 Task: Create Card Activity Network Diagram Review in Board Employee Performance Evaluation to Workspace Employer Branding. Create Card Food Service Review in Board Voice of Employee Analysis to Workspace Employer Branding. Create Card Critical Path Analysis Review in Board Voice of Customer Net Promoter Score and Loyalty Tracking to Workspace Employer Branding
Action: Mouse moved to (75, 278)
Screenshot: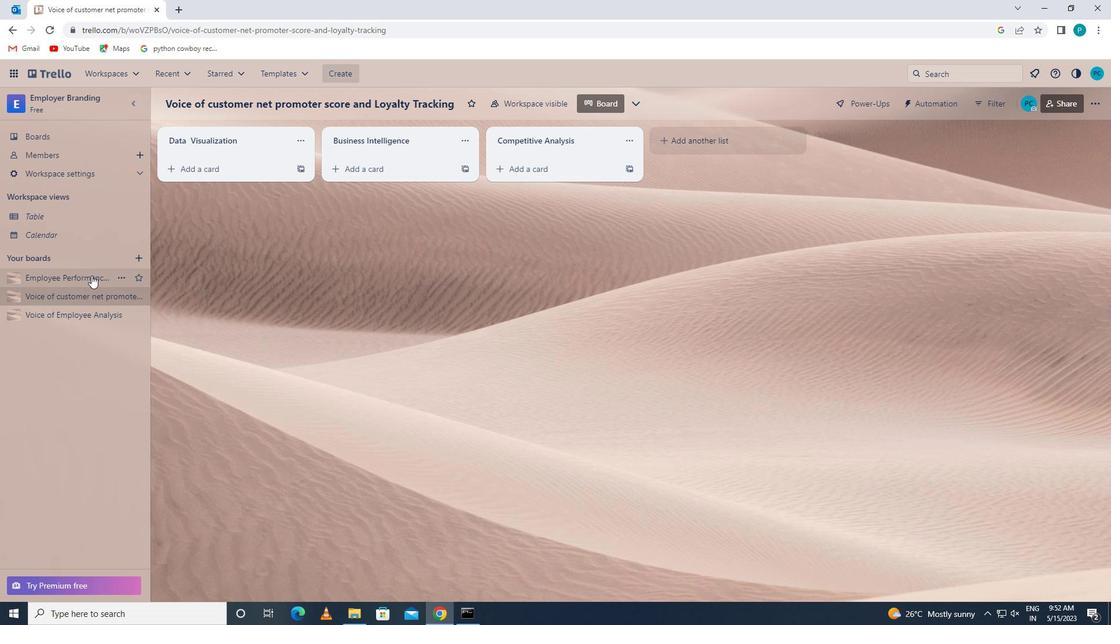 
Action: Mouse pressed left at (75, 278)
Screenshot: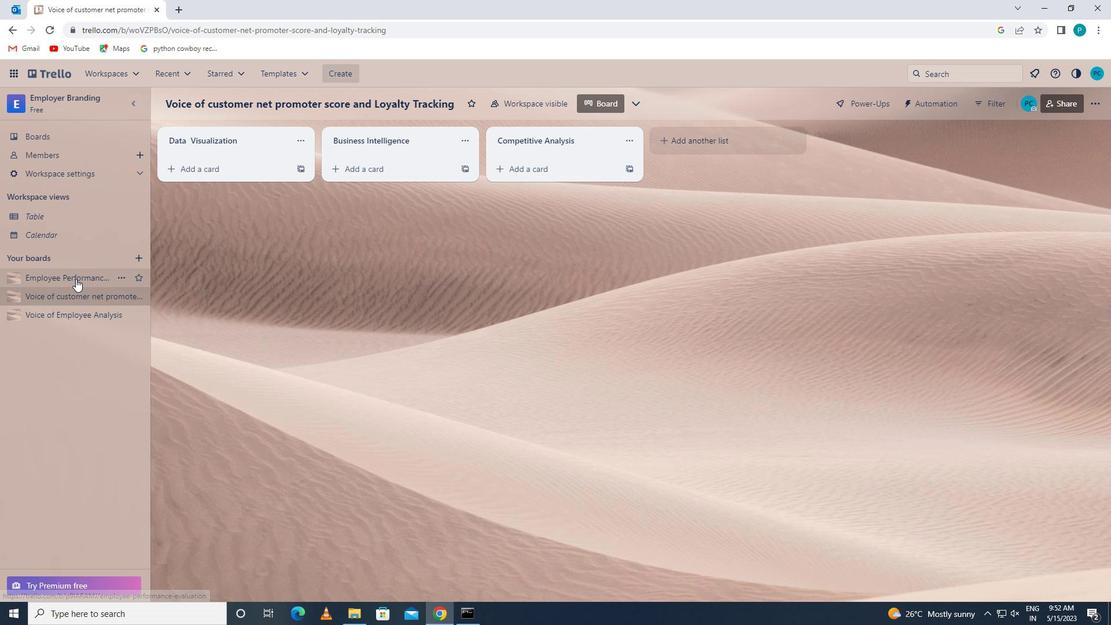 
Action: Mouse moved to (230, 170)
Screenshot: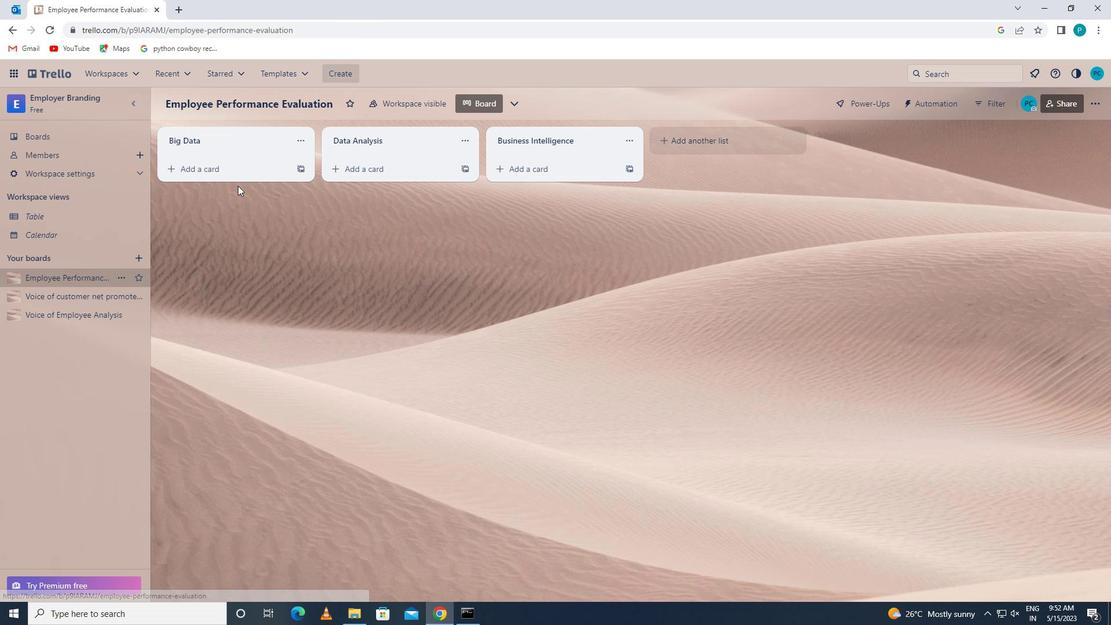
Action: Mouse pressed left at (230, 170)
Screenshot: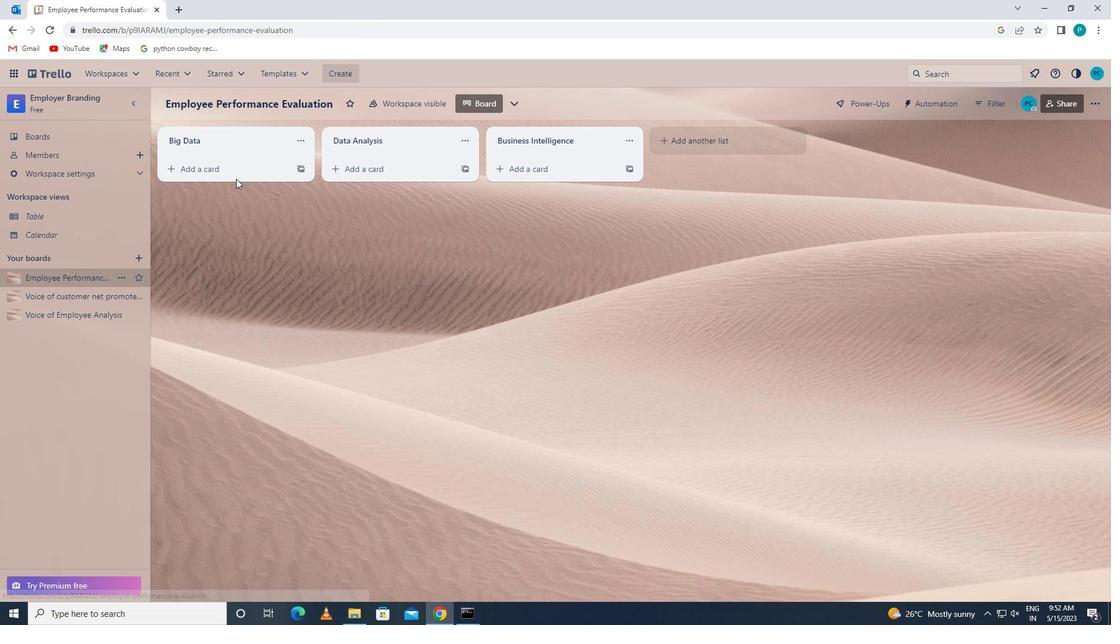 
Action: Key pressed <Key.caps_lock>a<Key.caps_lock>ctivity<Key.space><Key.caps_lock>n<Key.caps_lock>etwork<Key.space><Key.caps_lock>d<Key.caps_lock>iagram<Key.space><Key.caps_lock>r<Key.caps_lock>eview
Screenshot: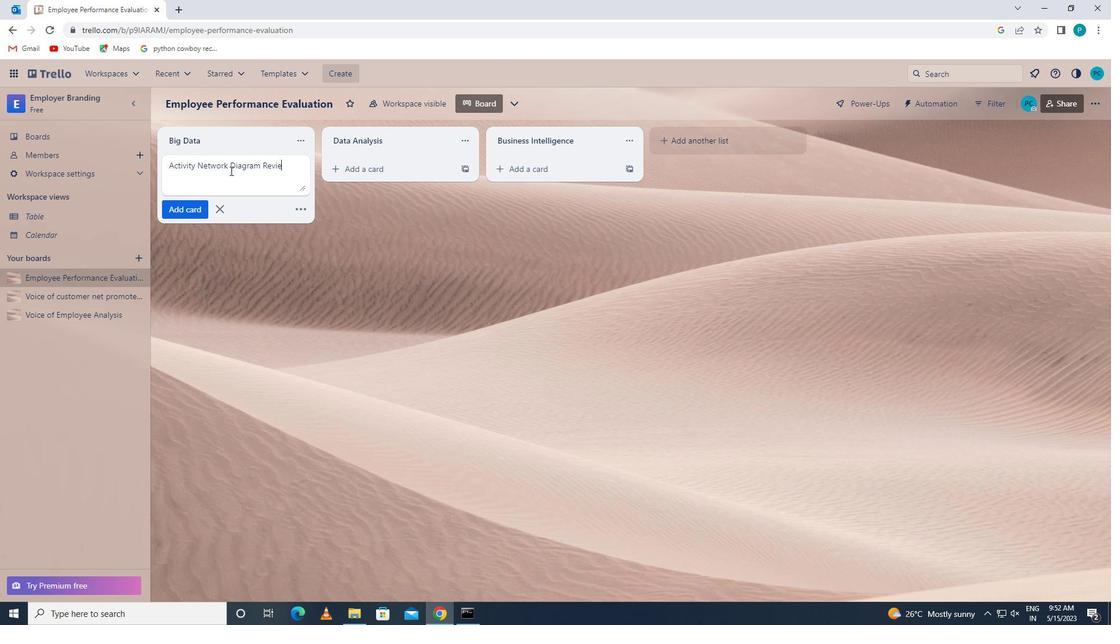 
Action: Mouse moved to (182, 213)
Screenshot: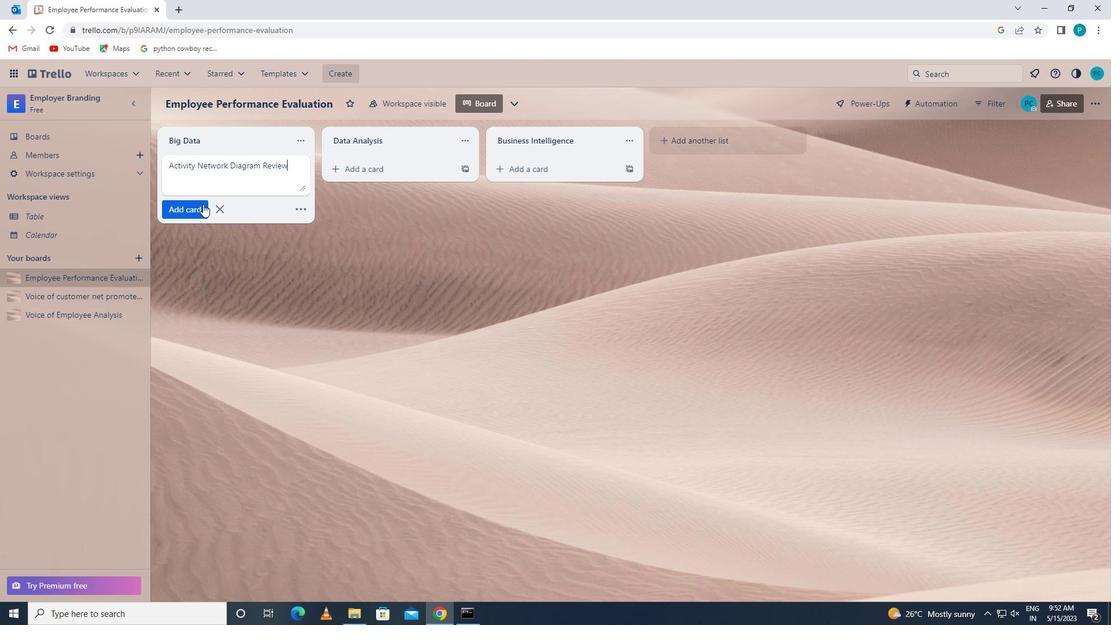
Action: Mouse pressed left at (182, 213)
Screenshot: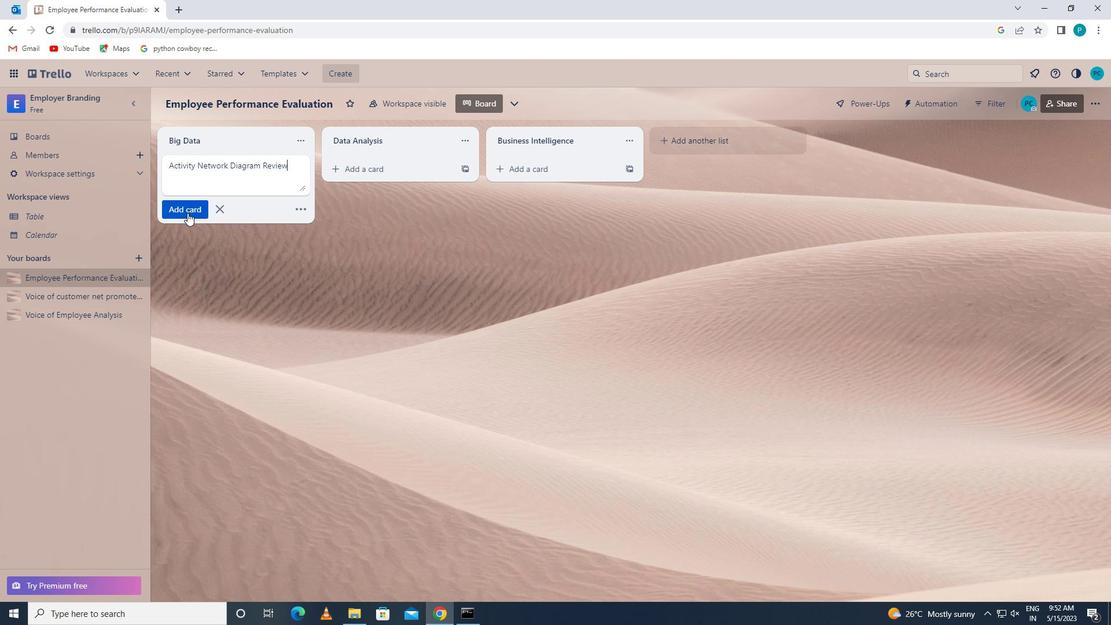 
Action: Mouse moved to (48, 316)
Screenshot: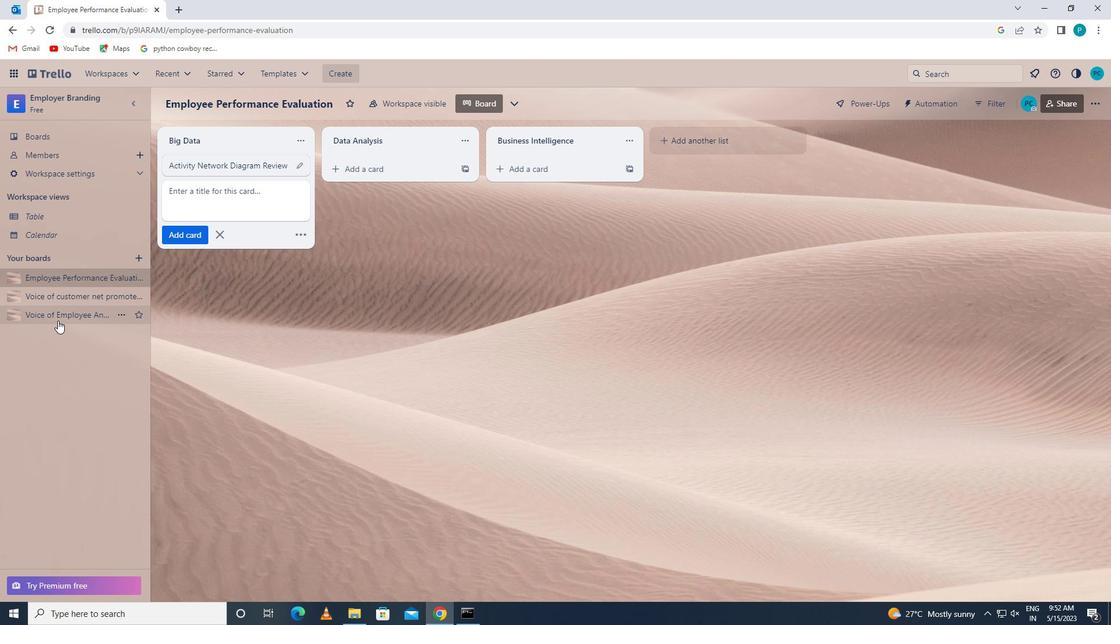 
Action: Mouse pressed left at (48, 316)
Screenshot: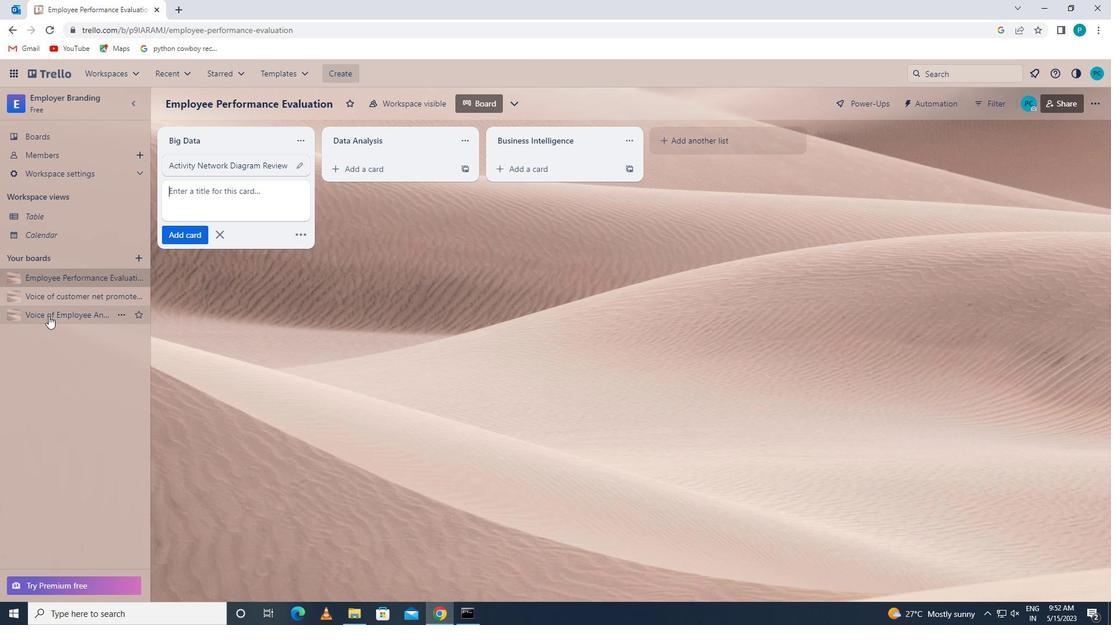 
Action: Mouse moved to (235, 177)
Screenshot: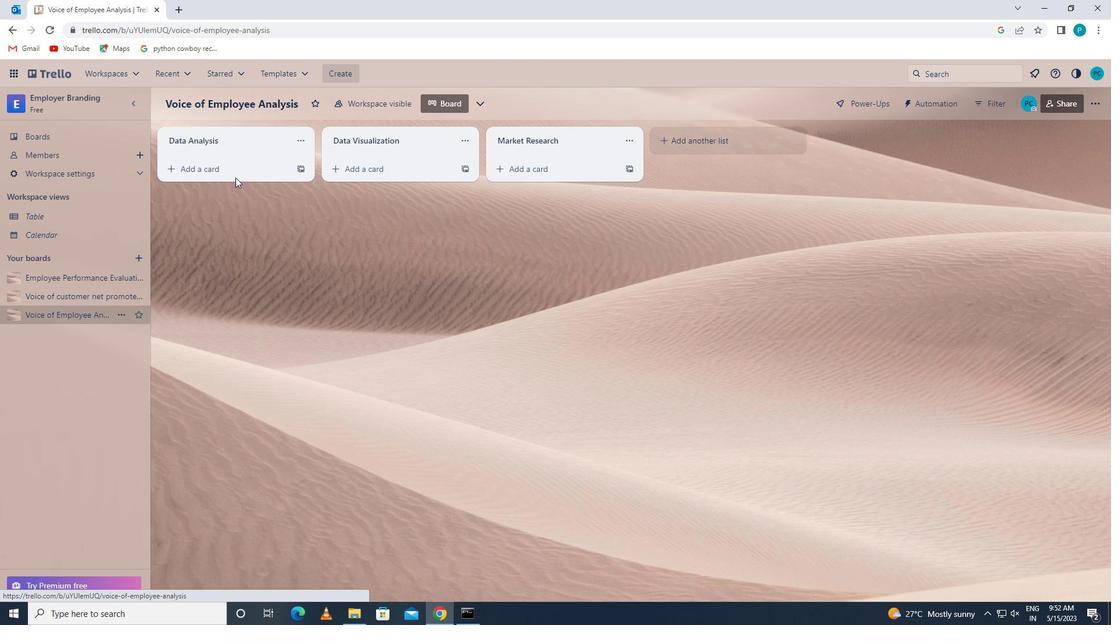 
Action: Mouse pressed left at (235, 177)
Screenshot: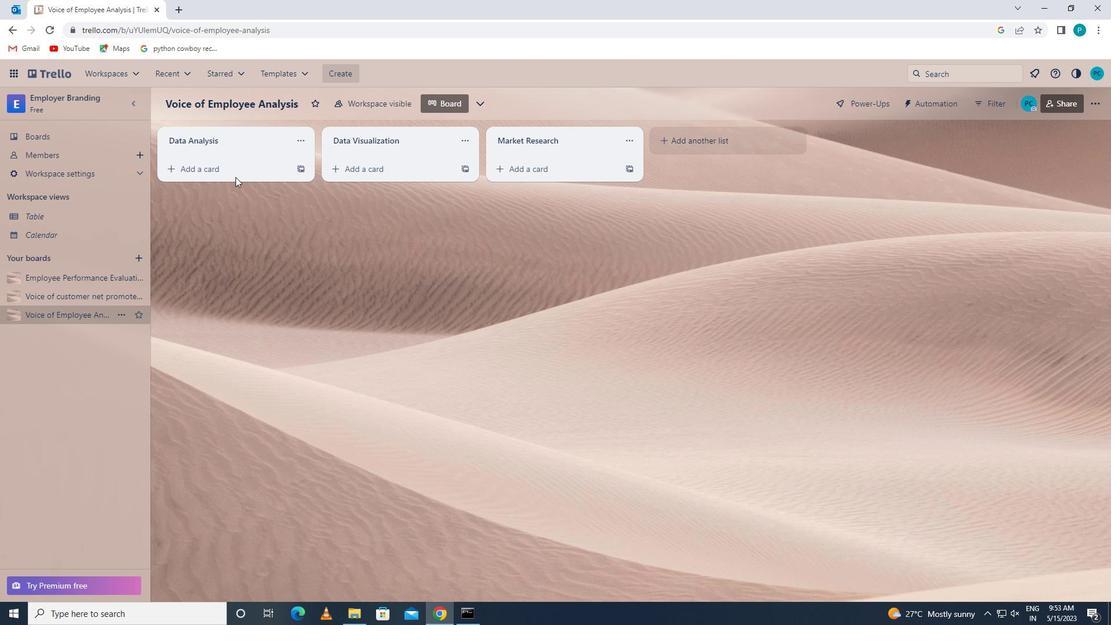 
Action: Mouse moved to (212, 165)
Screenshot: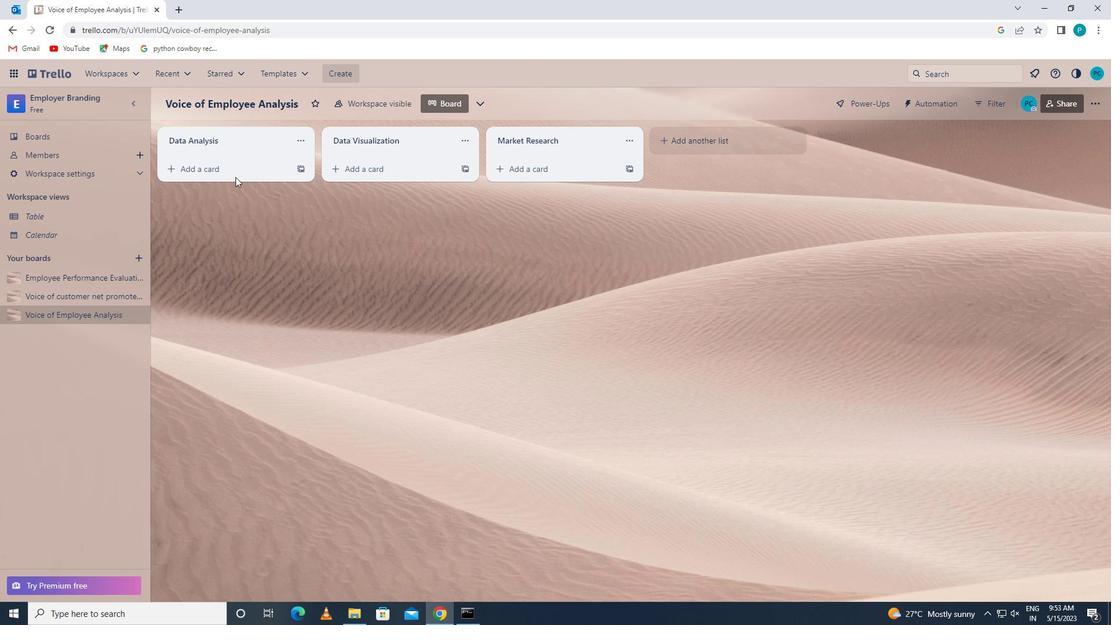 
Action: Mouse pressed left at (212, 165)
Screenshot: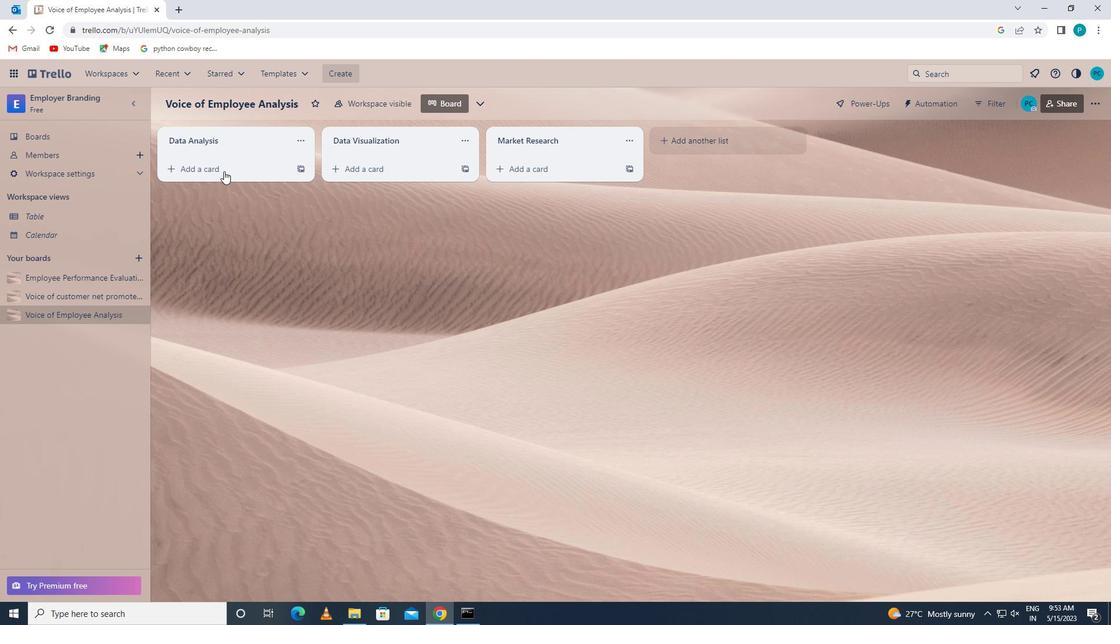 
Action: Key pressed <Key.caps_lock>f<Key.caps_lock>ood<Key.space><Key.caps_lock>s<Key.caps_lock>r<Key.backspace>ervice<Key.space><Key.caps_lock>r<Key.caps_lock>eview<Key.space>
Screenshot: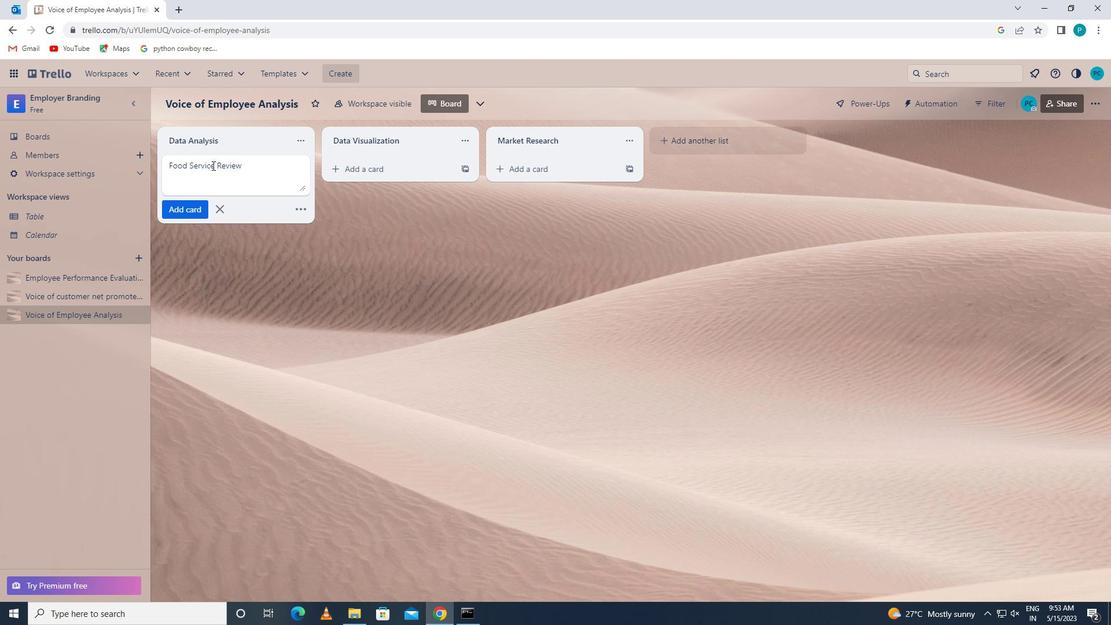 
Action: Mouse moved to (185, 210)
Screenshot: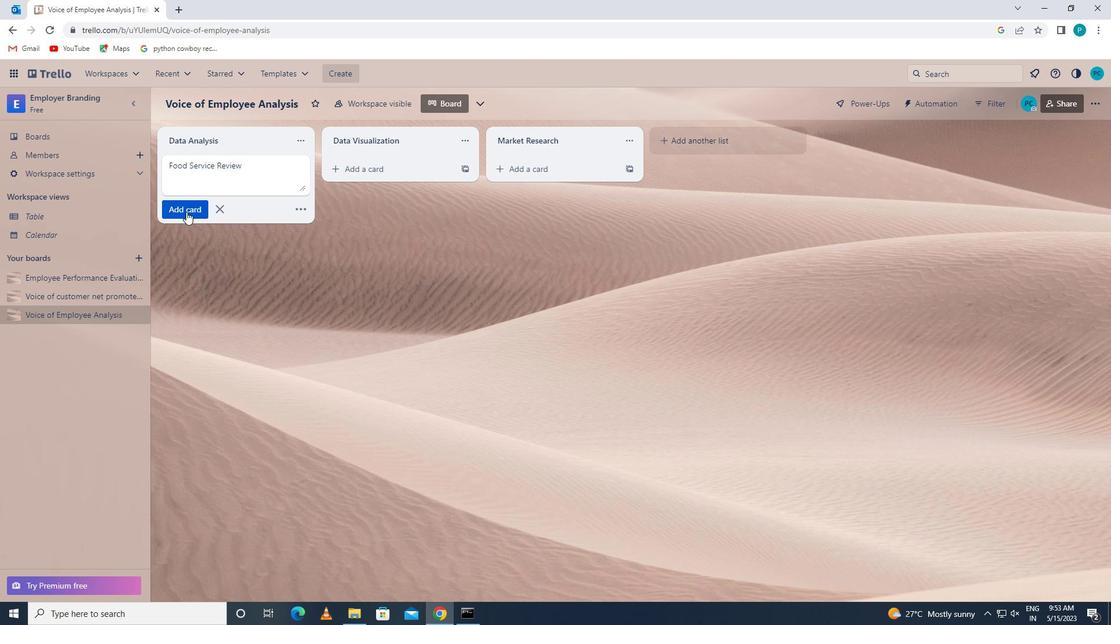 
Action: Mouse pressed left at (185, 210)
Screenshot: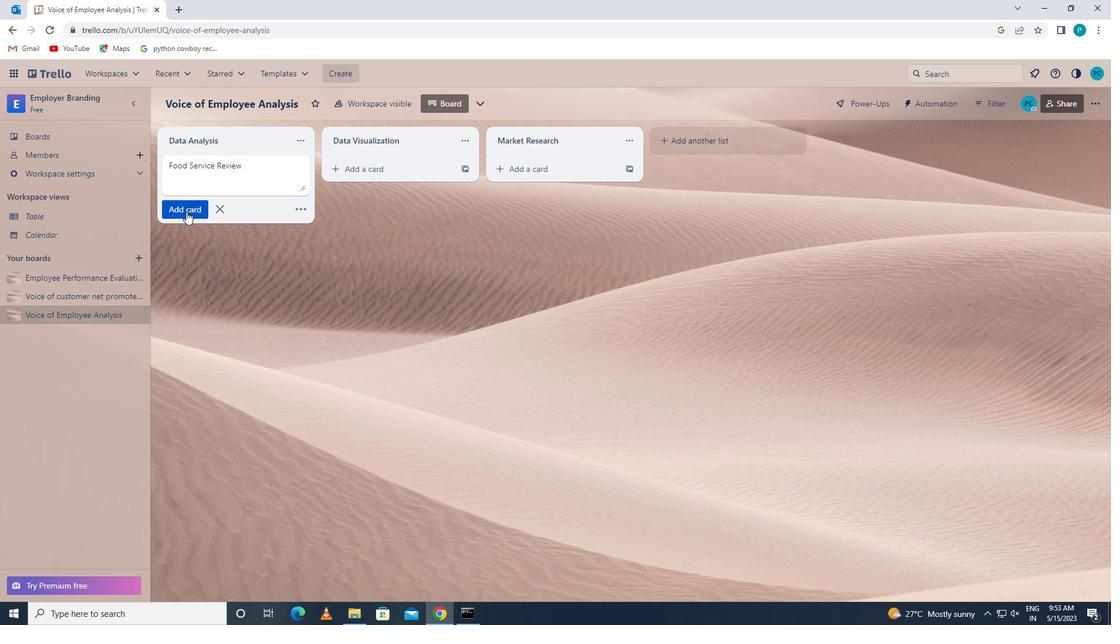 
Action: Mouse moved to (52, 296)
Screenshot: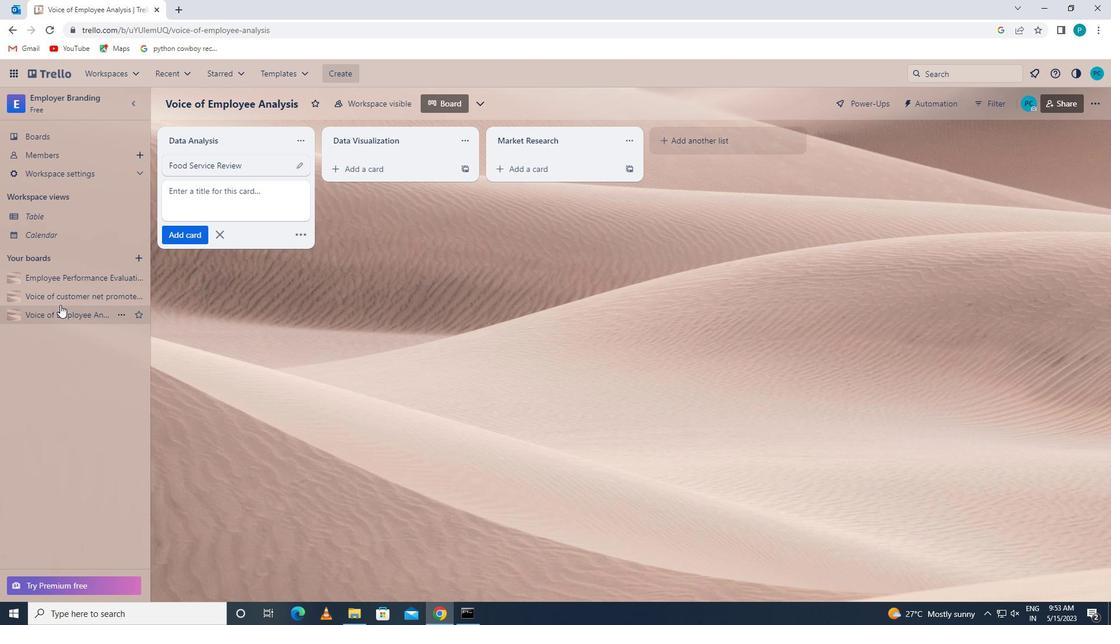 
Action: Mouse pressed left at (52, 296)
Screenshot: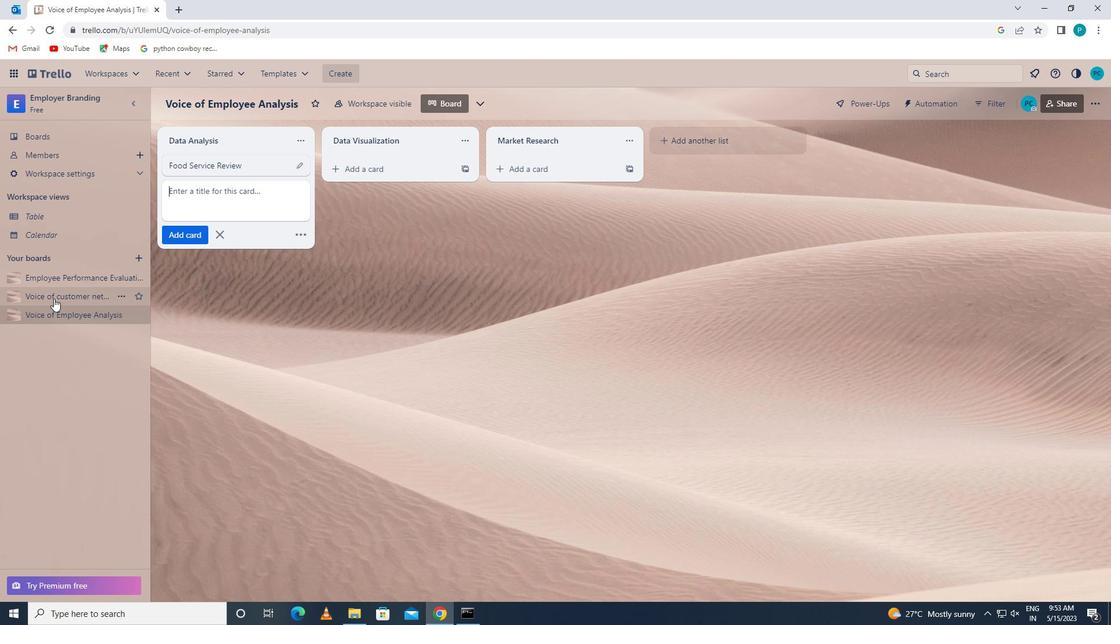 
Action: Mouse moved to (185, 173)
Screenshot: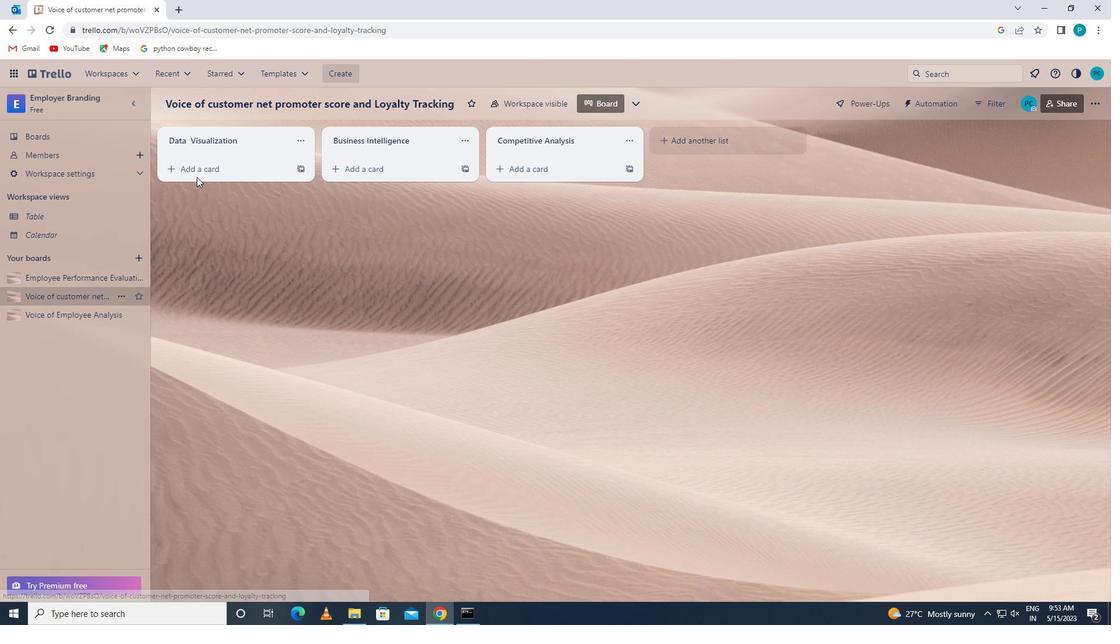 
Action: Mouse pressed left at (185, 173)
Screenshot: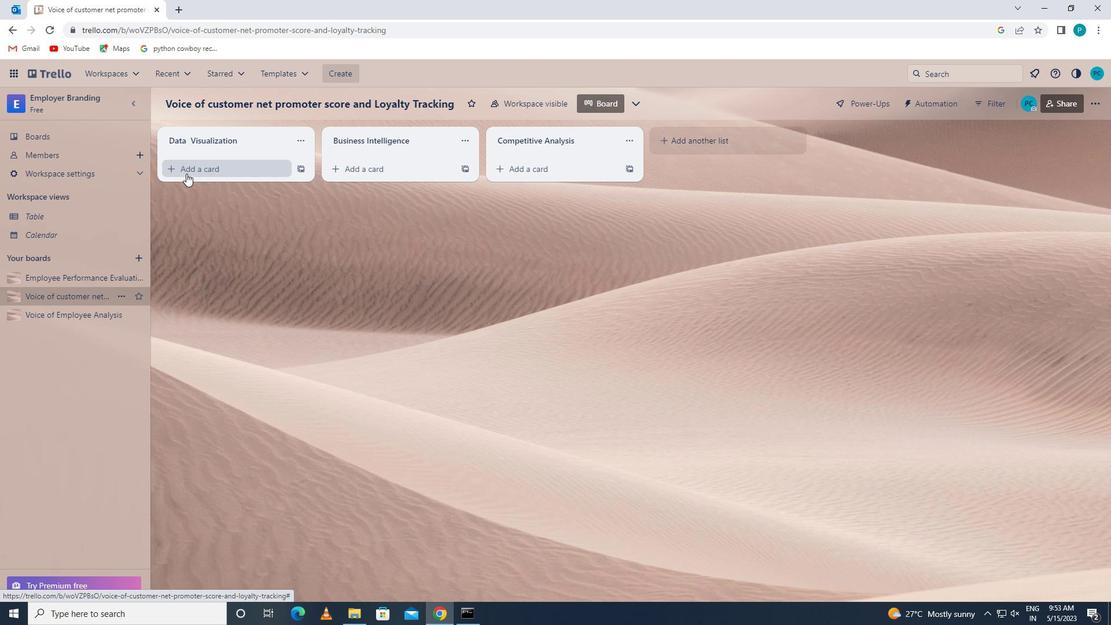 
Action: Key pressed <Key.caps_lock>c<Key.caps_lock>ritical<Key.space><Key.caps_lock>p<Key.caps_lock>ath<Key.space><Key.caps_lock>a<Key.caps_lock>nalysis<Key.space><Key.caps_lock>r<Key.caps_lock>eview
Screenshot: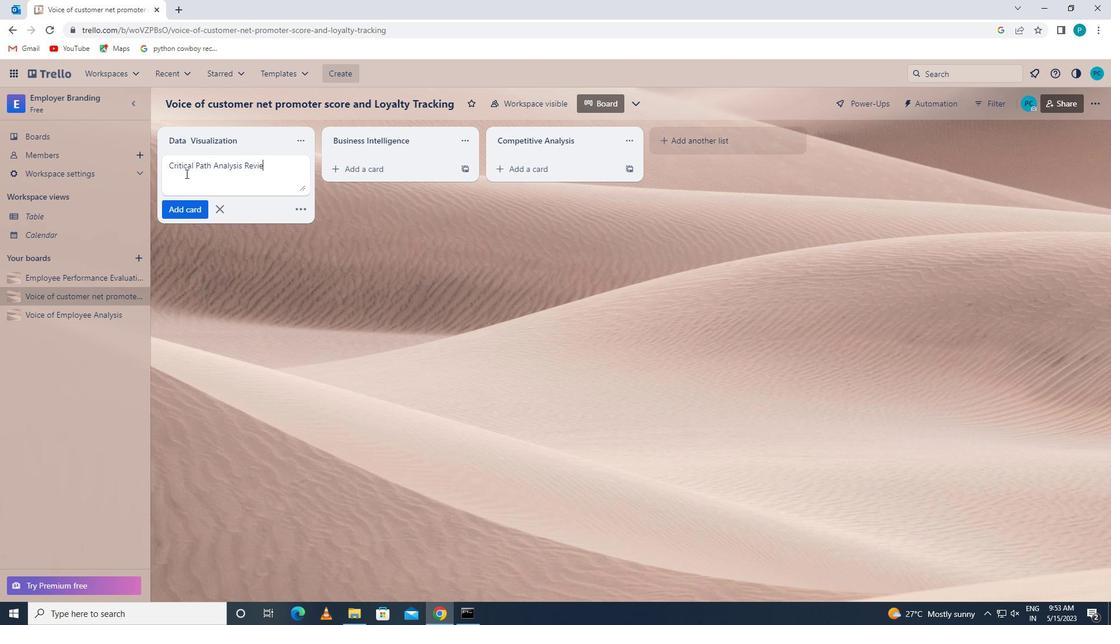 
Action: Mouse moved to (186, 209)
Screenshot: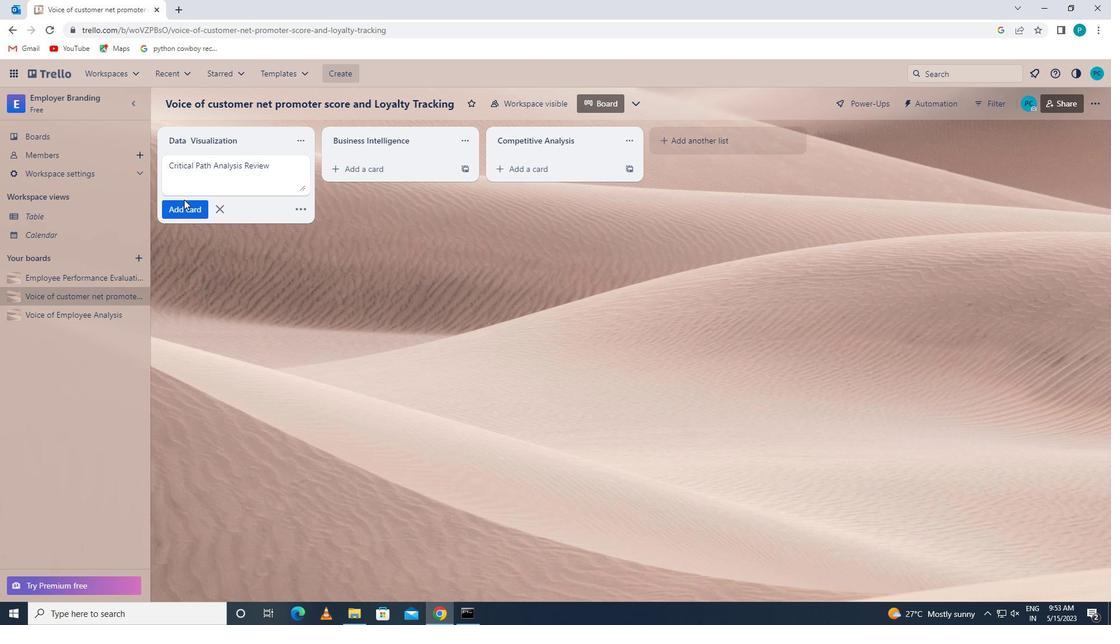 
Action: Mouse pressed left at (186, 209)
Screenshot: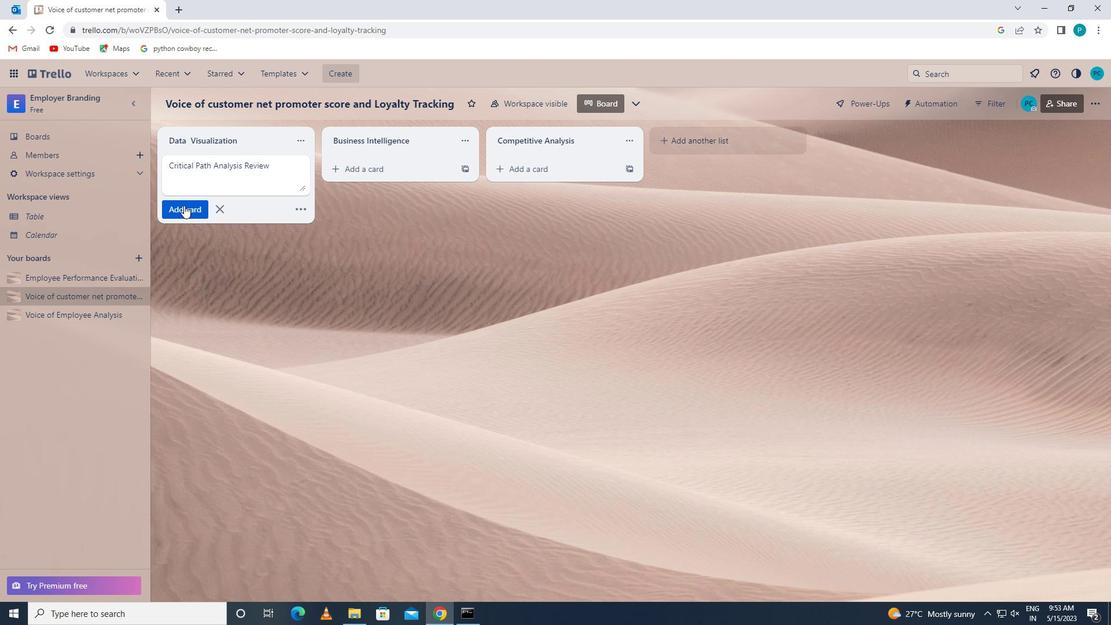 
Action: Mouse moved to (513, 284)
Screenshot: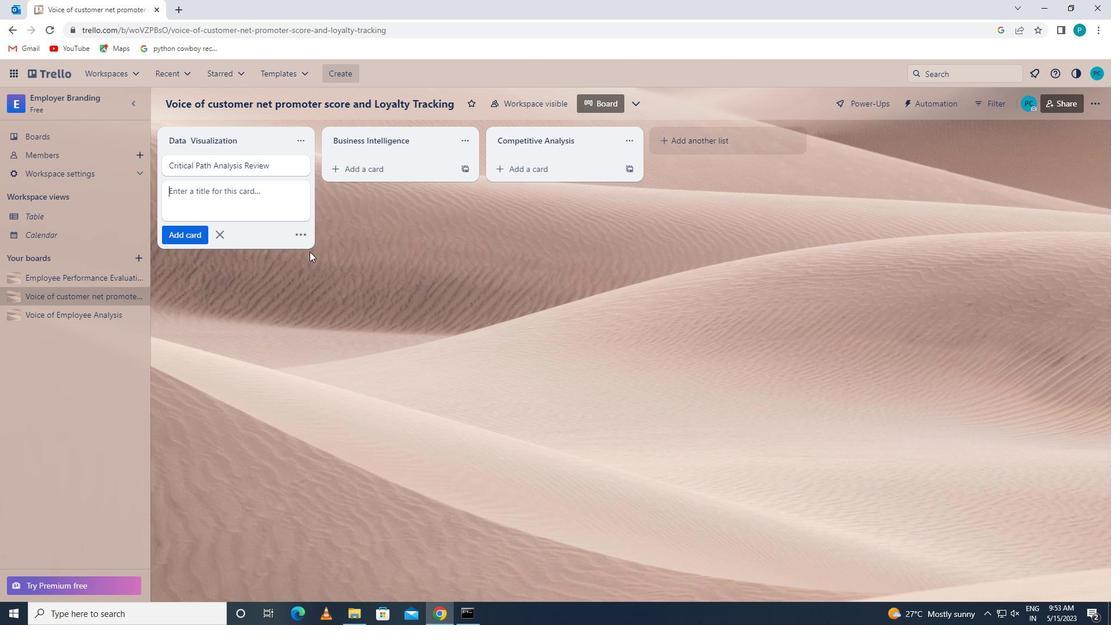 
Action: Mouse scrolled (513, 284) with delta (0, 0)
Screenshot: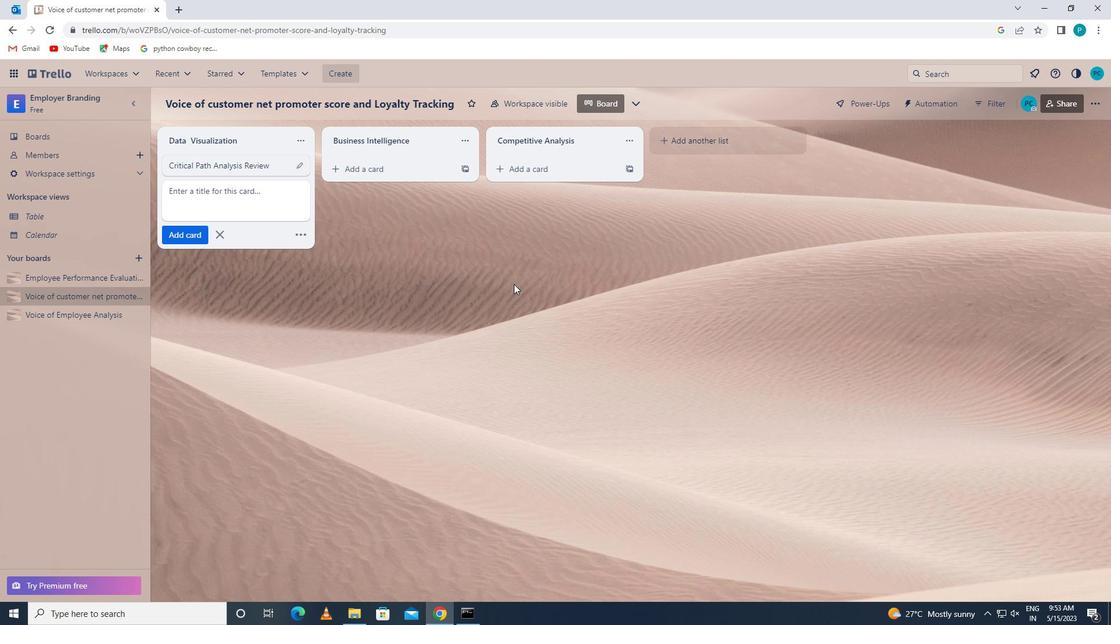 
